 Task: Change the default duration of the event settings to 60 minutes.
Action: Mouse moved to (763, 71)
Screenshot: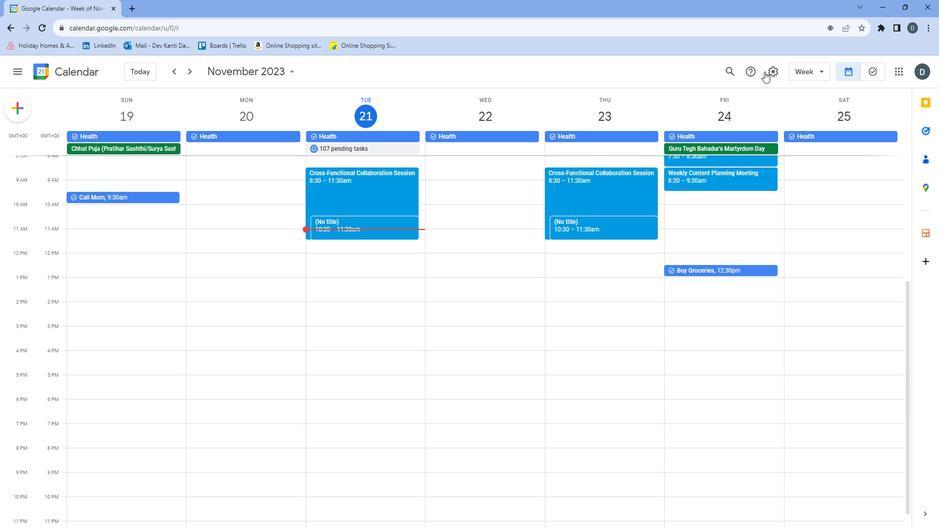 
Action: Mouse pressed left at (763, 71)
Screenshot: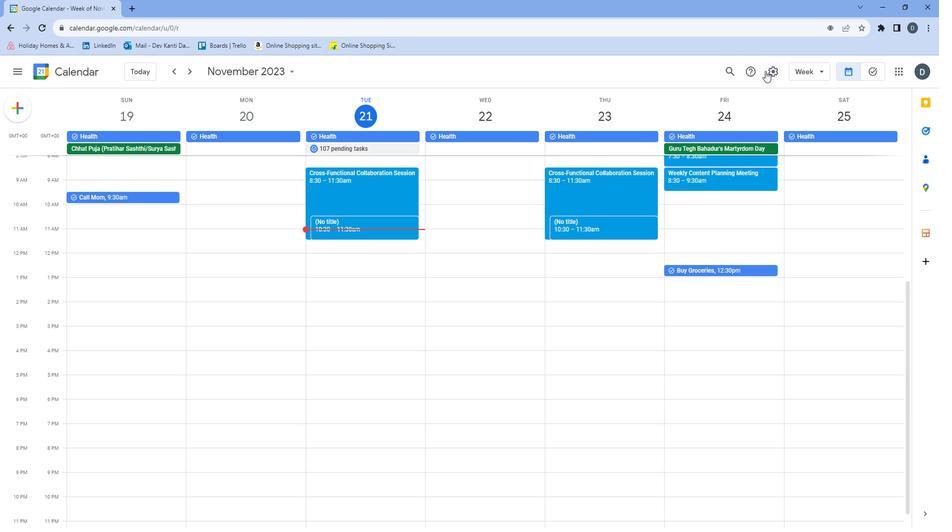 
Action: Mouse moved to (772, 95)
Screenshot: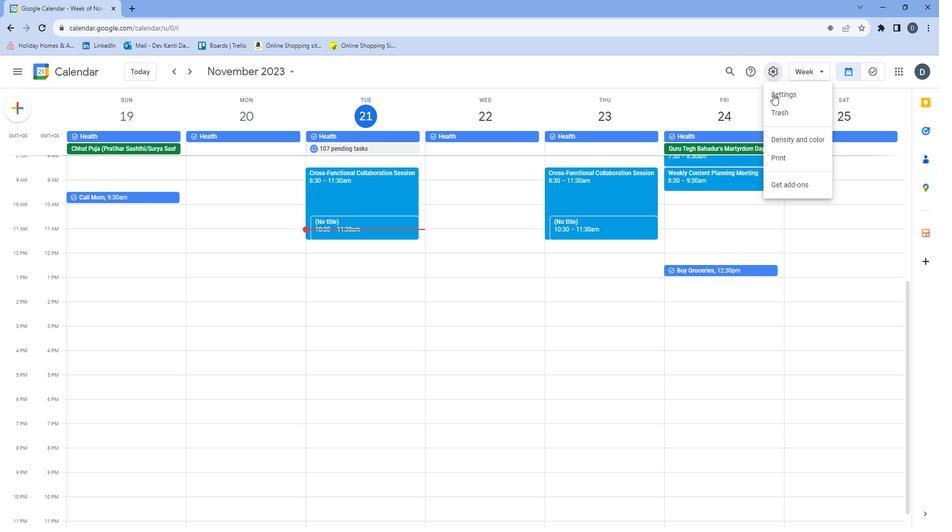 
Action: Mouse pressed left at (772, 95)
Screenshot: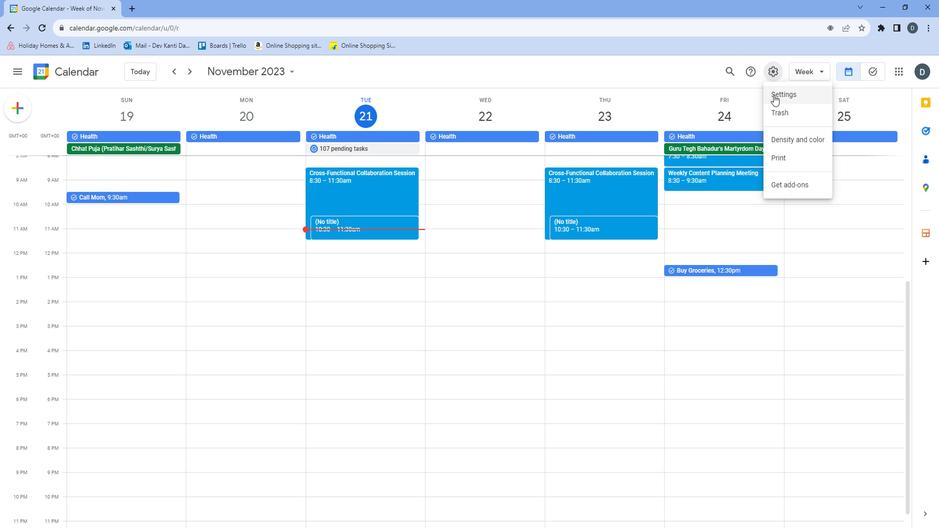 
Action: Mouse moved to (429, 235)
Screenshot: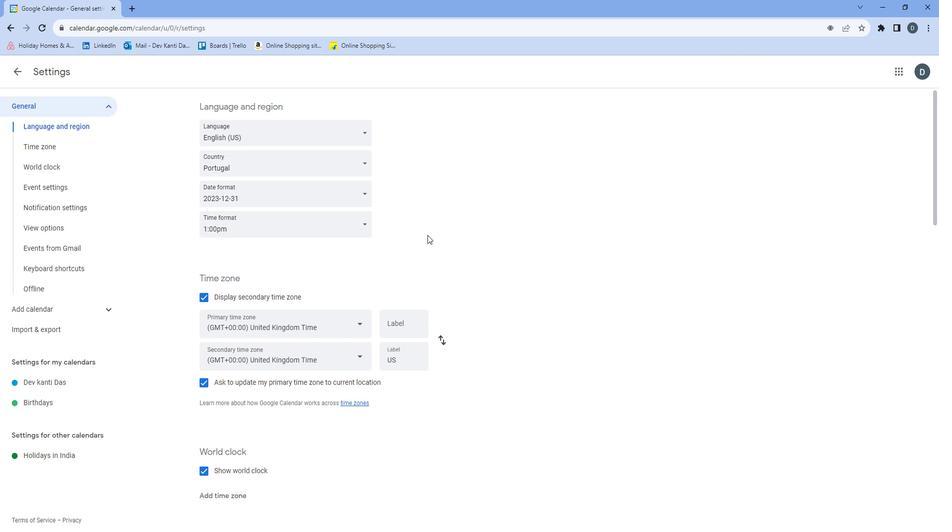 
Action: Mouse scrolled (429, 234) with delta (0, 0)
Screenshot: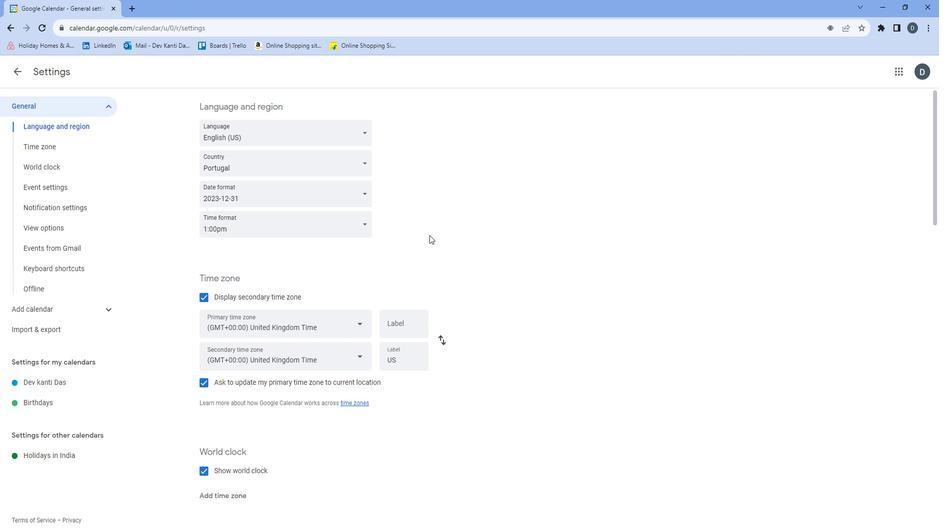 
Action: Mouse moved to (430, 235)
Screenshot: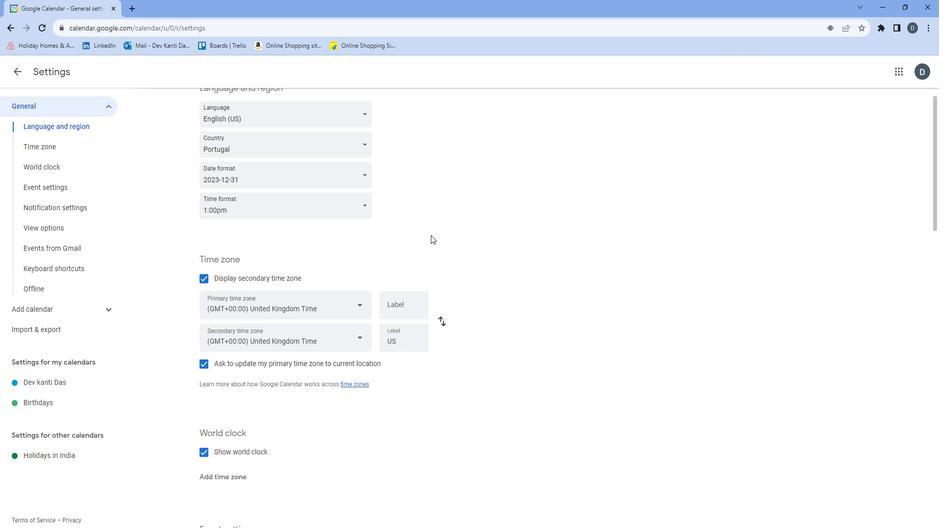 
Action: Mouse scrolled (430, 234) with delta (0, 0)
Screenshot: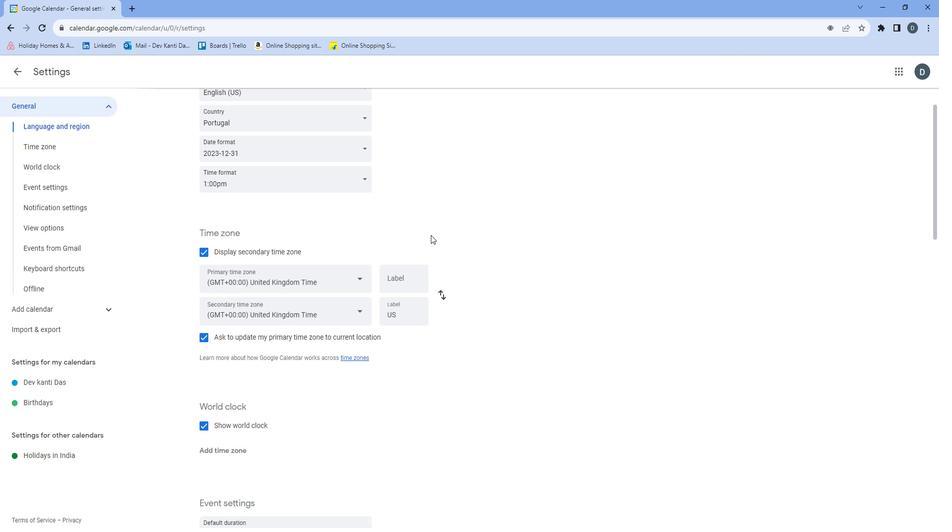 
Action: Mouse moved to (433, 235)
Screenshot: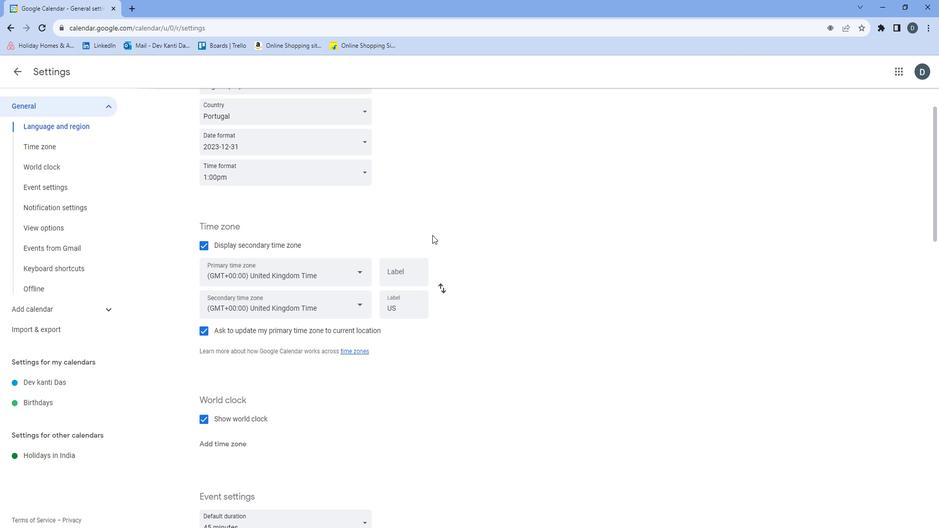
Action: Mouse scrolled (433, 234) with delta (0, 0)
Screenshot: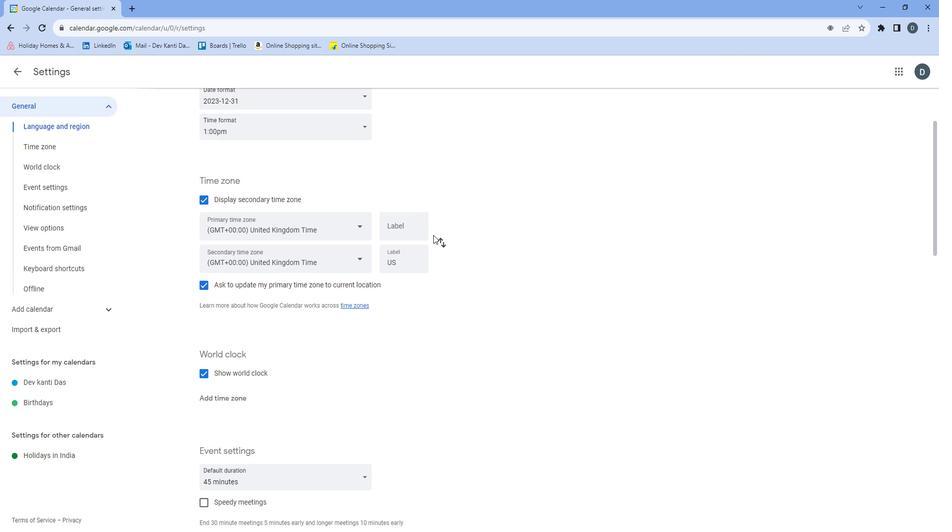 
Action: Mouse scrolled (433, 234) with delta (0, 0)
Screenshot: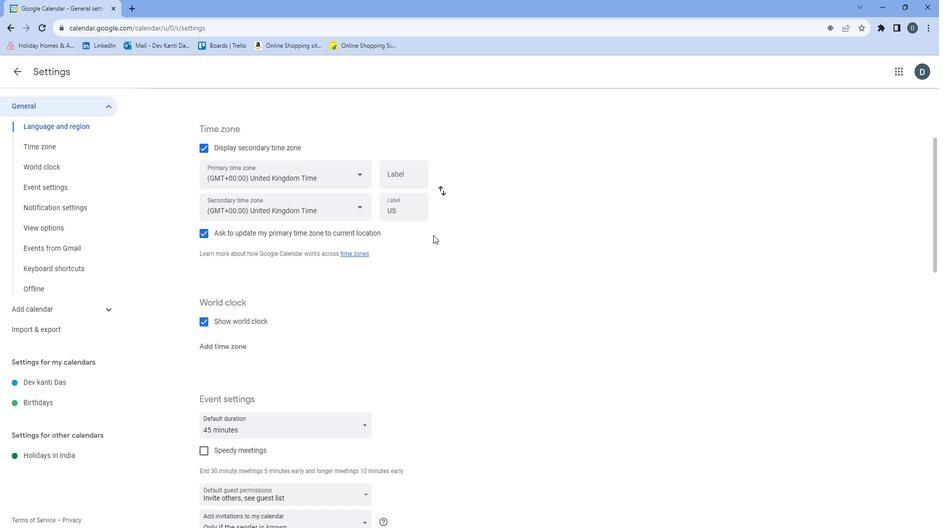 
Action: Mouse scrolled (433, 234) with delta (0, 0)
Screenshot: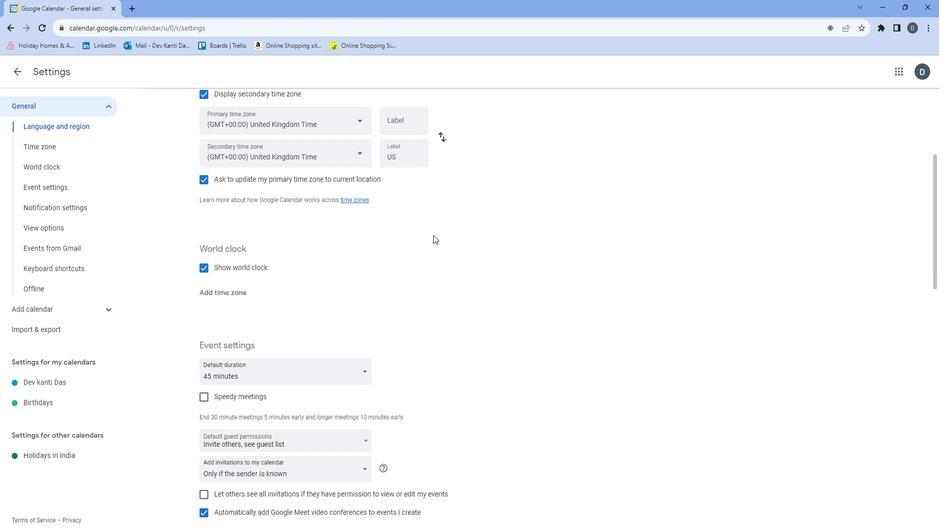 
Action: Mouse moved to (355, 319)
Screenshot: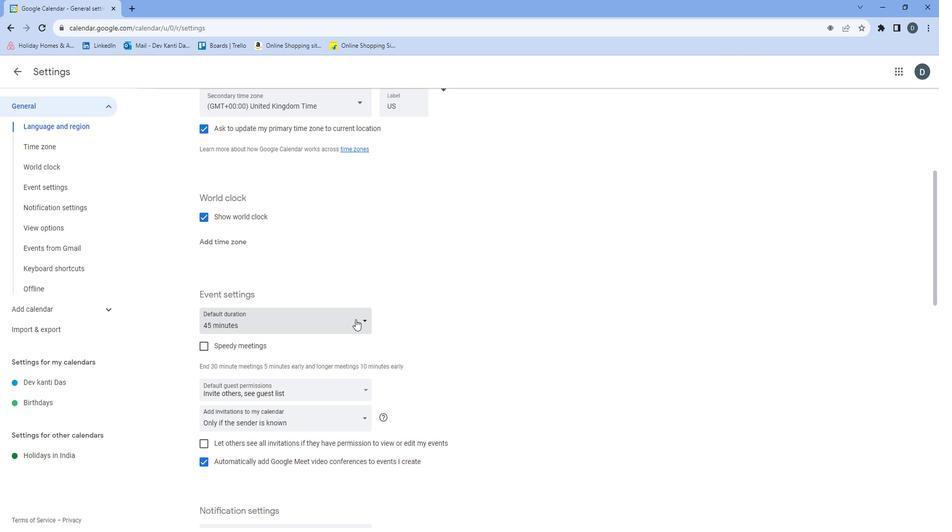 
Action: Mouse pressed left at (355, 319)
Screenshot: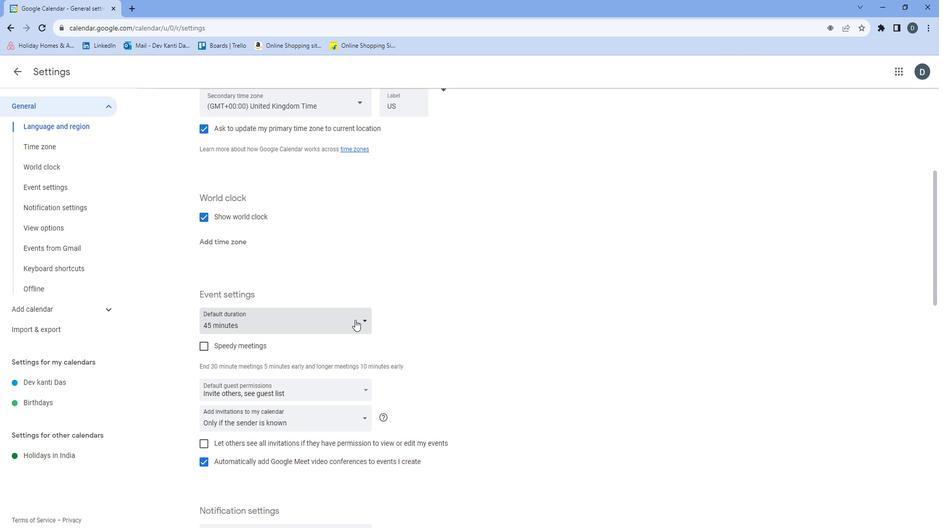 
Action: Mouse moved to (321, 432)
Screenshot: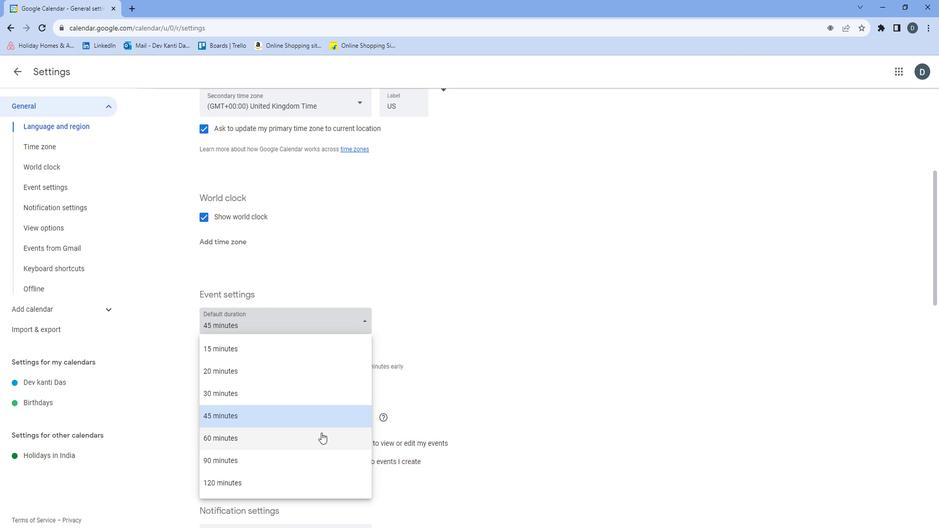
Action: Mouse pressed left at (321, 432)
Screenshot: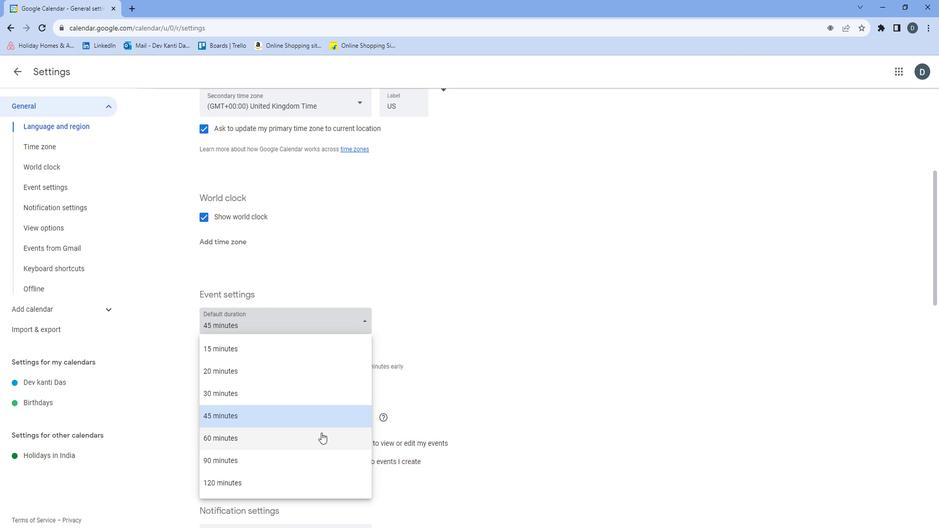 
Action: Mouse moved to (380, 416)
Screenshot: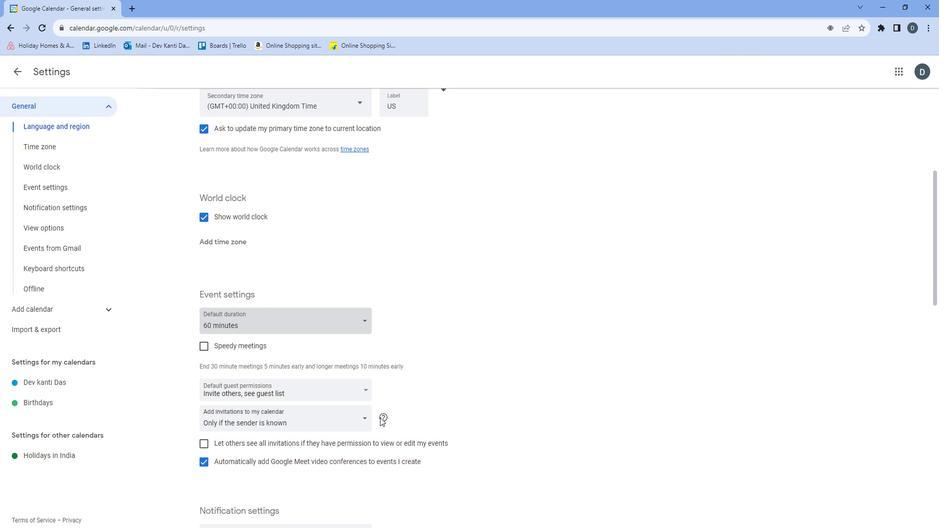 
